 Task: Set the dithering algorithm for Open GL video output to "Blue noise".
Action: Mouse moved to (144, 22)
Screenshot: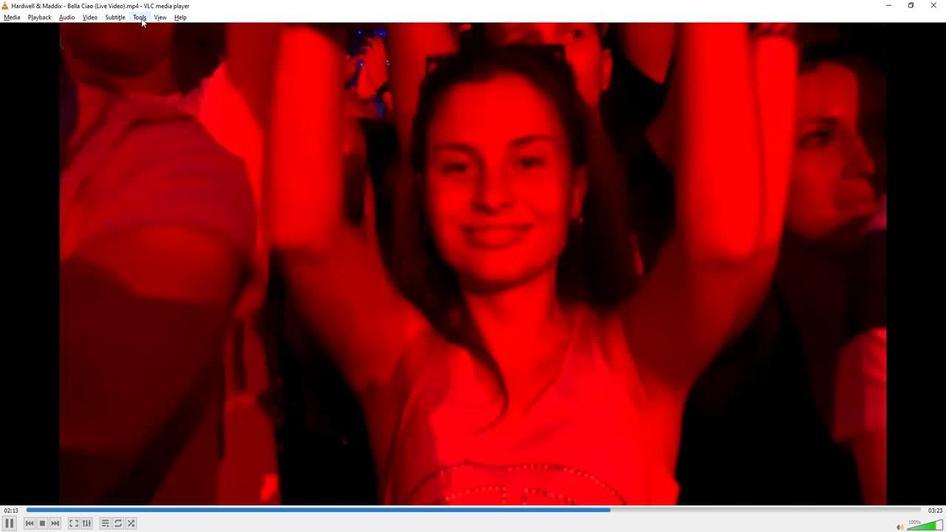 
Action: Mouse pressed left at (144, 22)
Screenshot: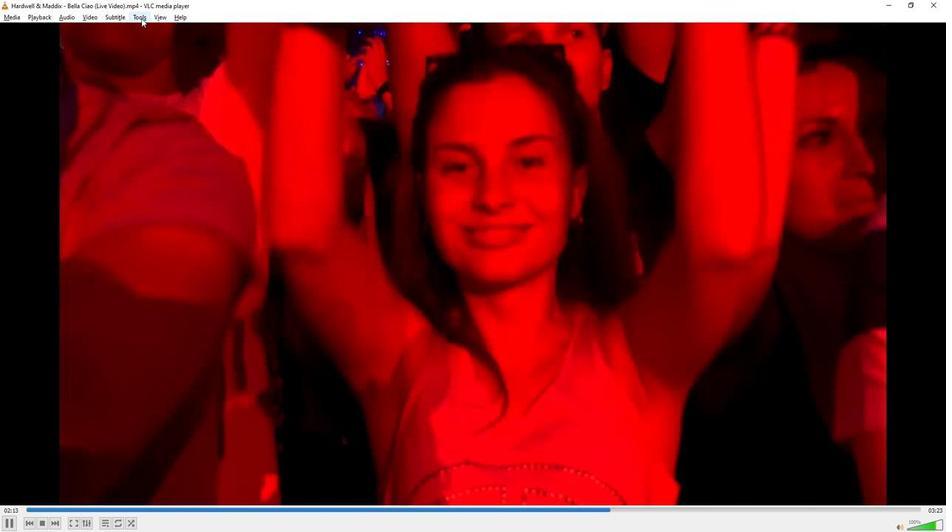
Action: Mouse moved to (158, 133)
Screenshot: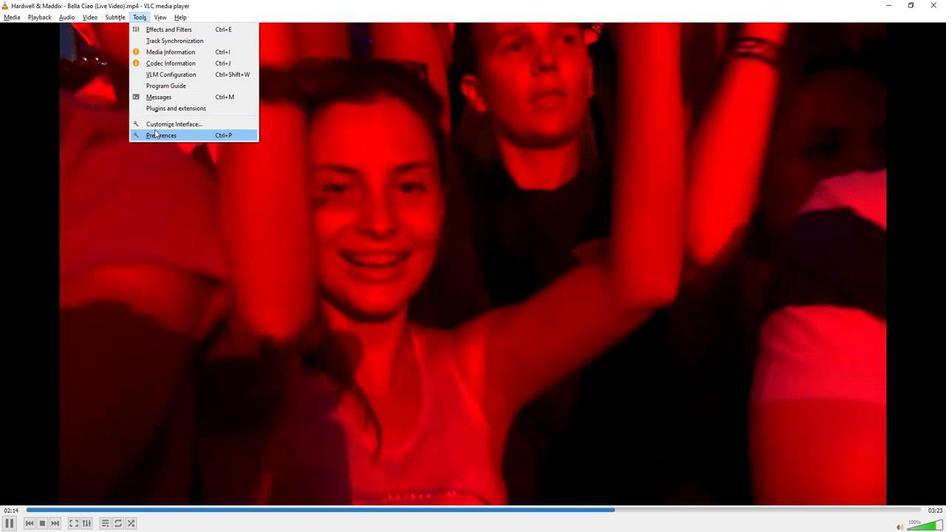 
Action: Mouse pressed left at (158, 133)
Screenshot: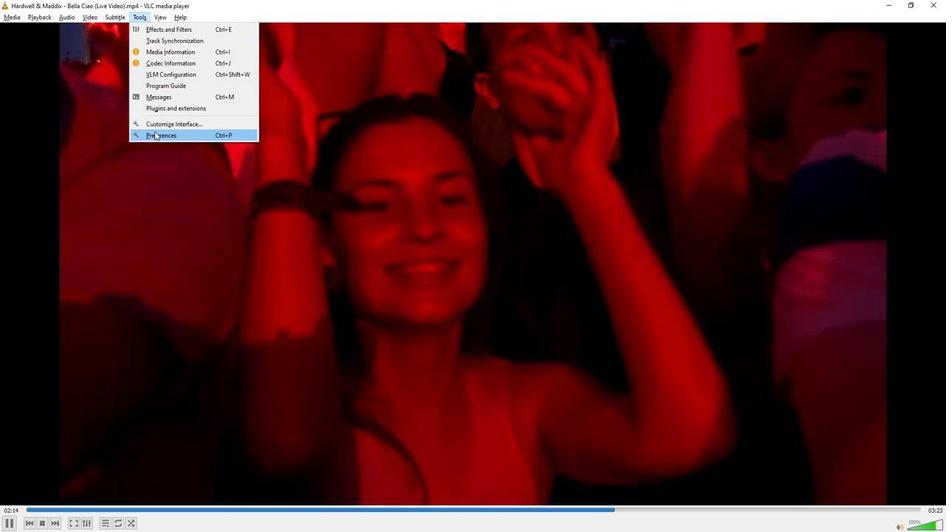 
Action: Mouse moved to (212, 419)
Screenshot: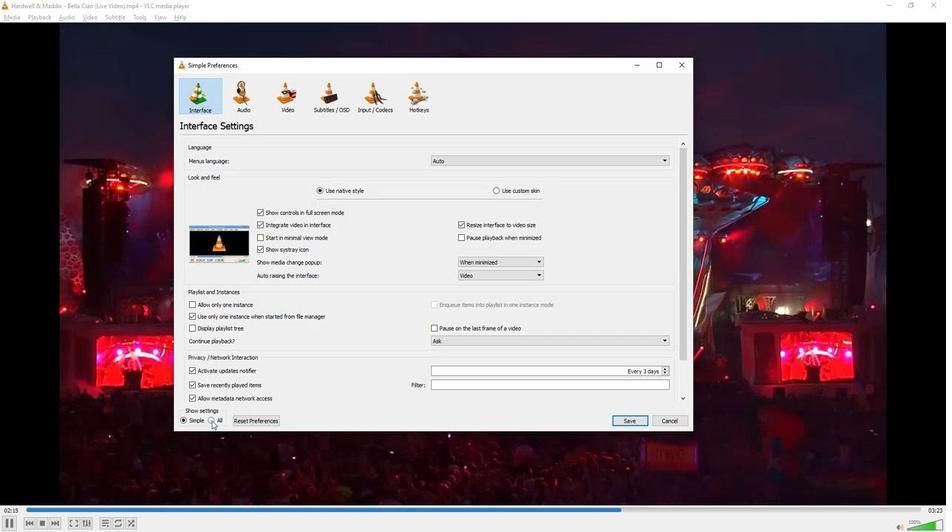 
Action: Mouse pressed left at (212, 419)
Screenshot: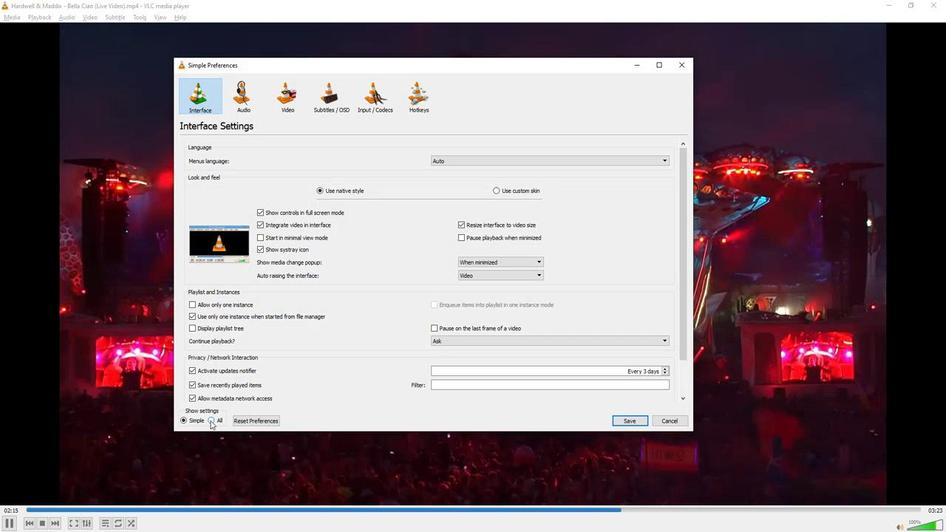 
Action: Mouse moved to (214, 345)
Screenshot: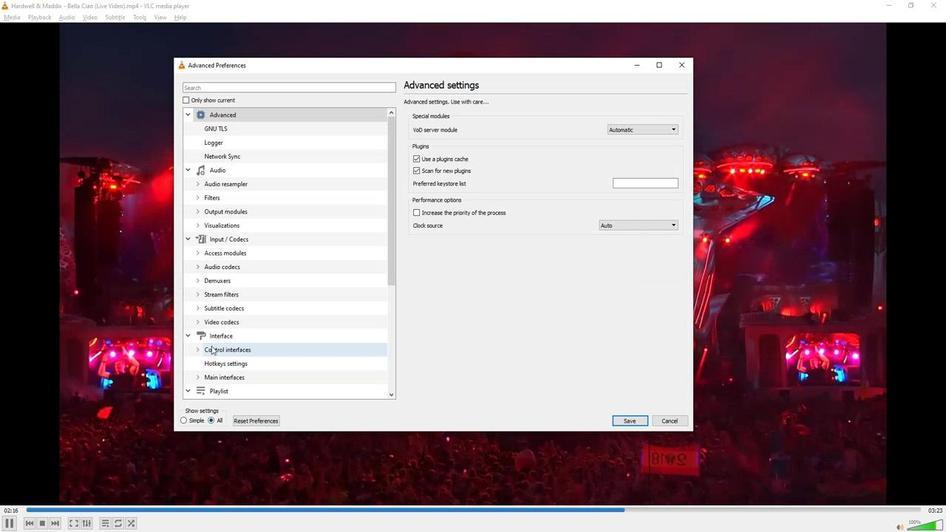 
Action: Mouse scrolled (214, 345) with delta (0, 0)
Screenshot: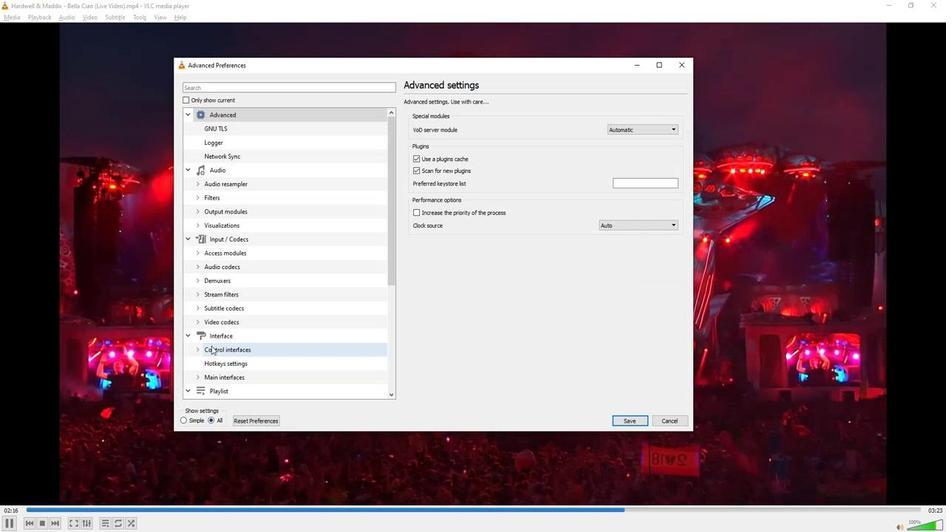 
Action: Mouse moved to (214, 345)
Screenshot: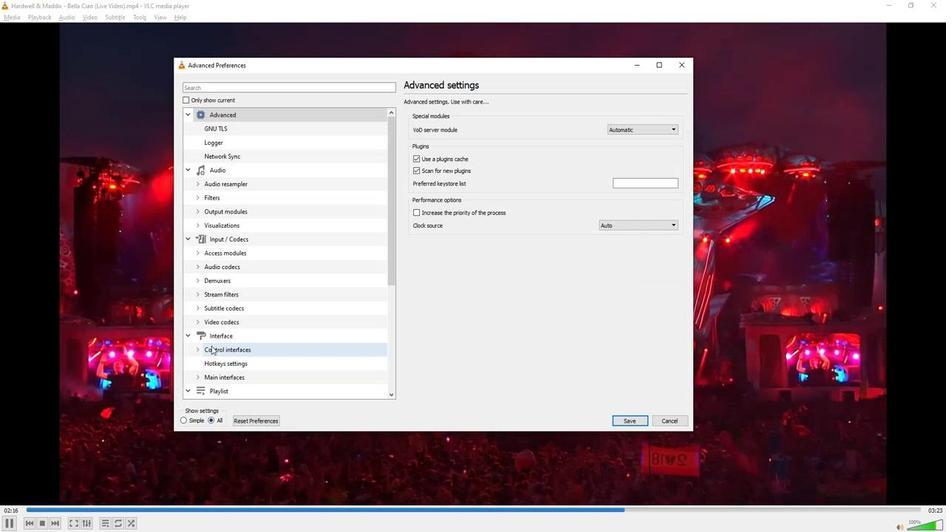 
Action: Mouse scrolled (214, 345) with delta (0, 0)
Screenshot: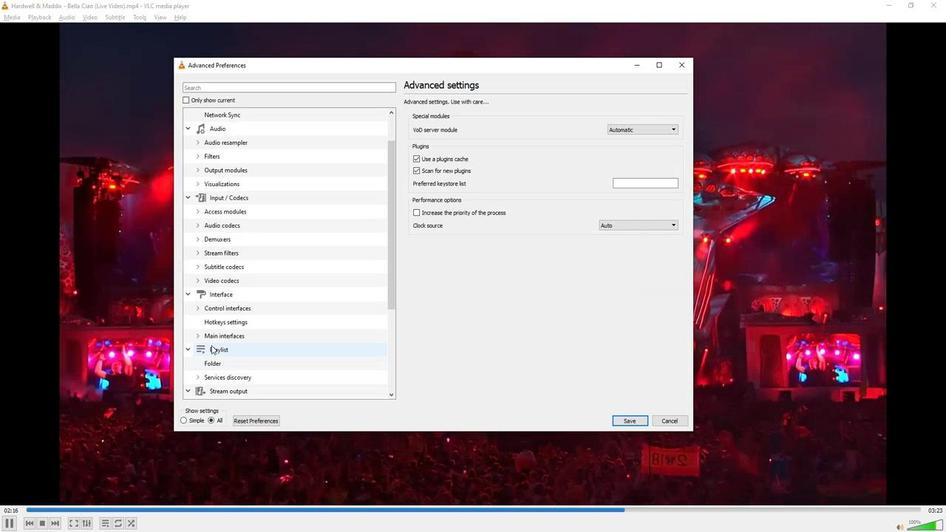 
Action: Mouse scrolled (214, 345) with delta (0, 0)
Screenshot: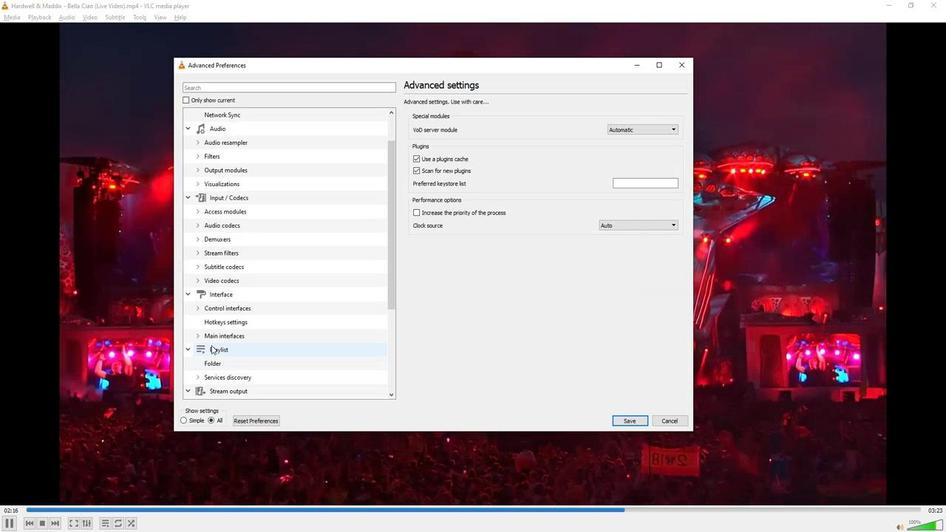 
Action: Mouse moved to (214, 345)
Screenshot: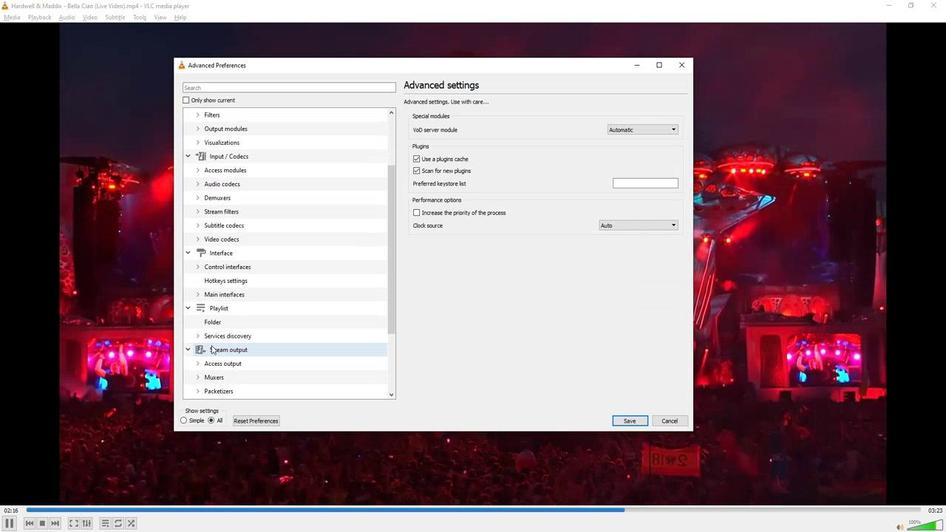 
Action: Mouse scrolled (214, 345) with delta (0, 0)
Screenshot: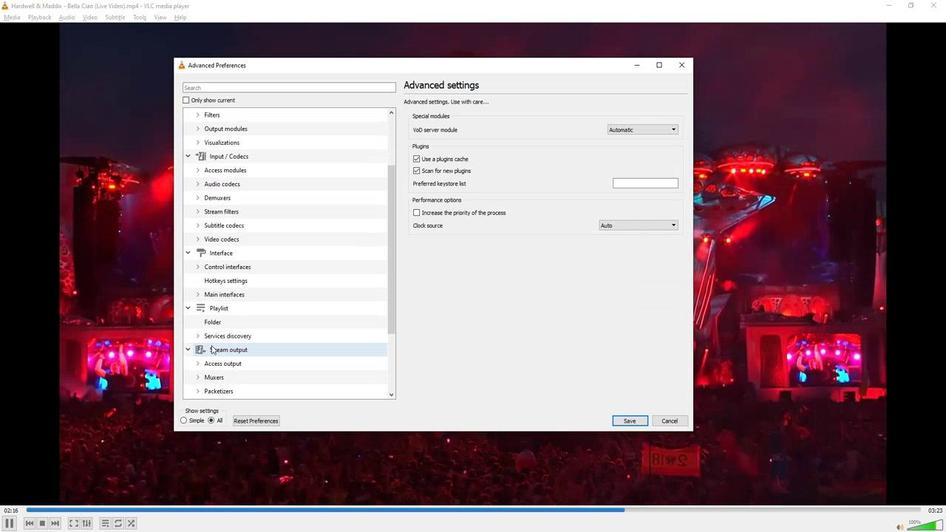 
Action: Mouse scrolled (214, 345) with delta (0, 0)
Screenshot: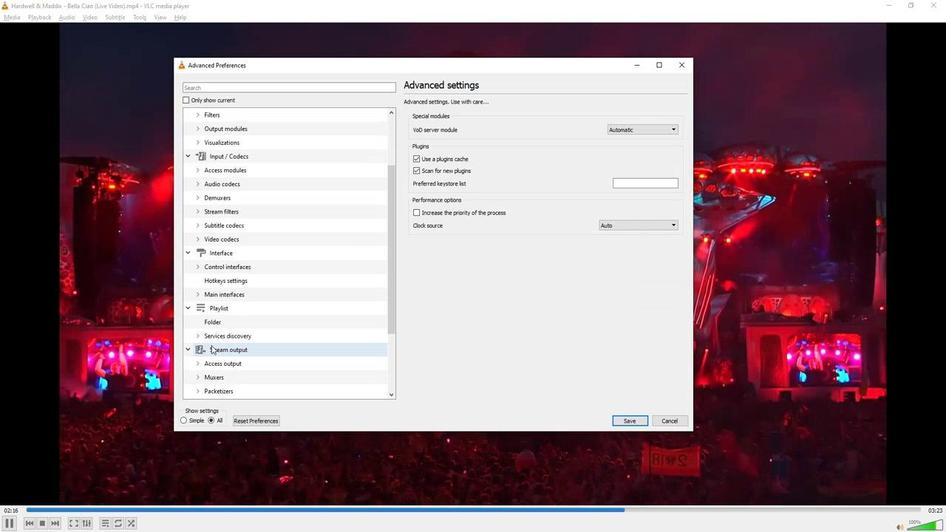 
Action: Mouse scrolled (214, 345) with delta (0, 0)
Screenshot: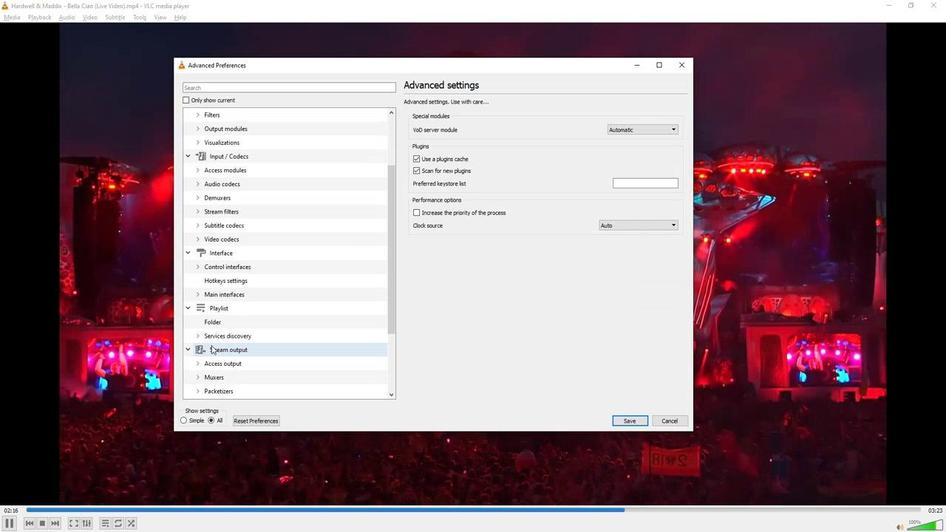 
Action: Mouse scrolled (214, 345) with delta (0, 0)
Screenshot: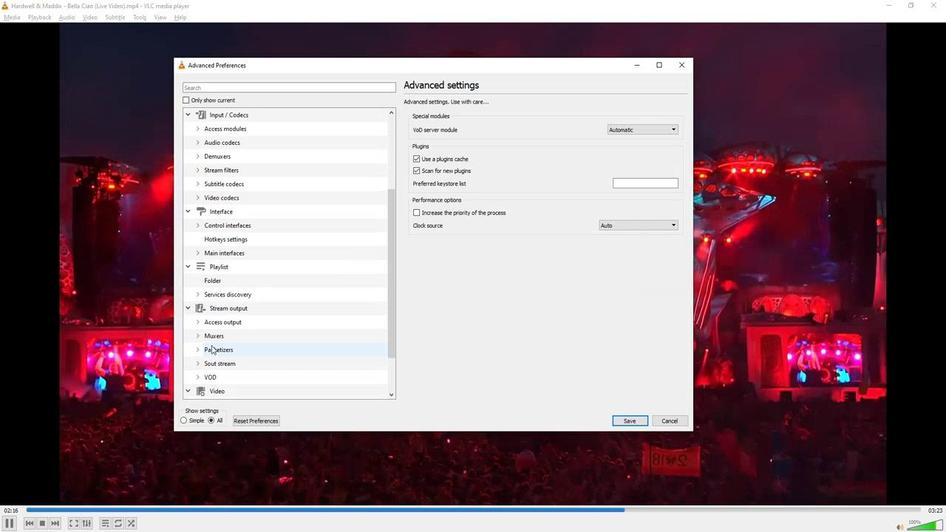 
Action: Mouse moved to (201, 362)
Screenshot: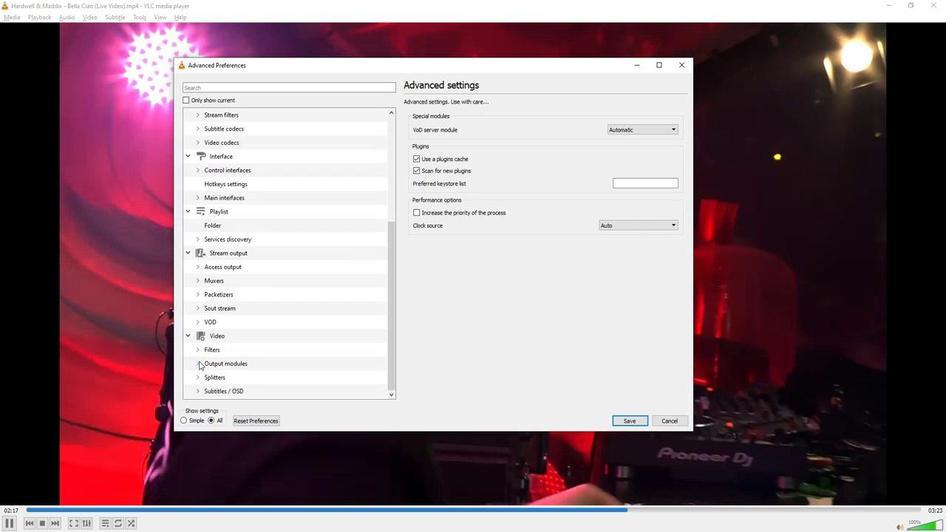 
Action: Mouse pressed left at (201, 362)
Screenshot: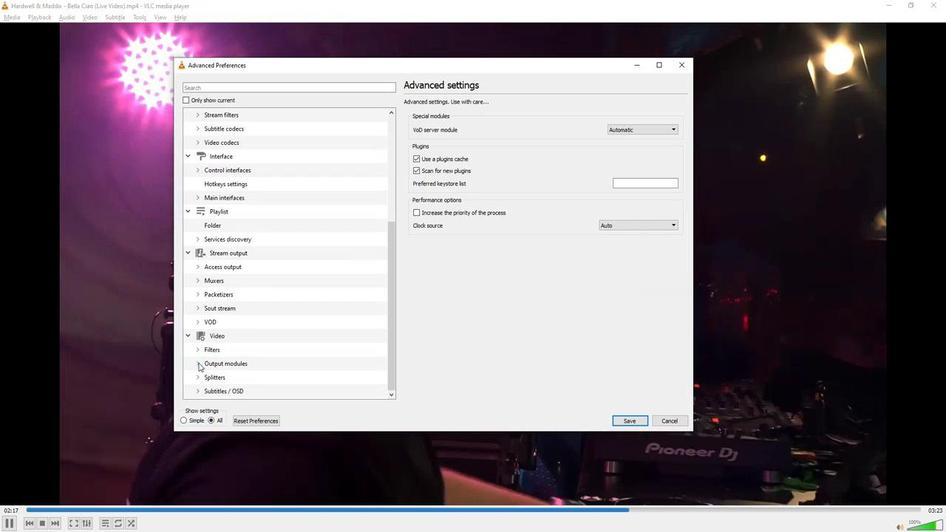 
Action: Mouse moved to (229, 348)
Screenshot: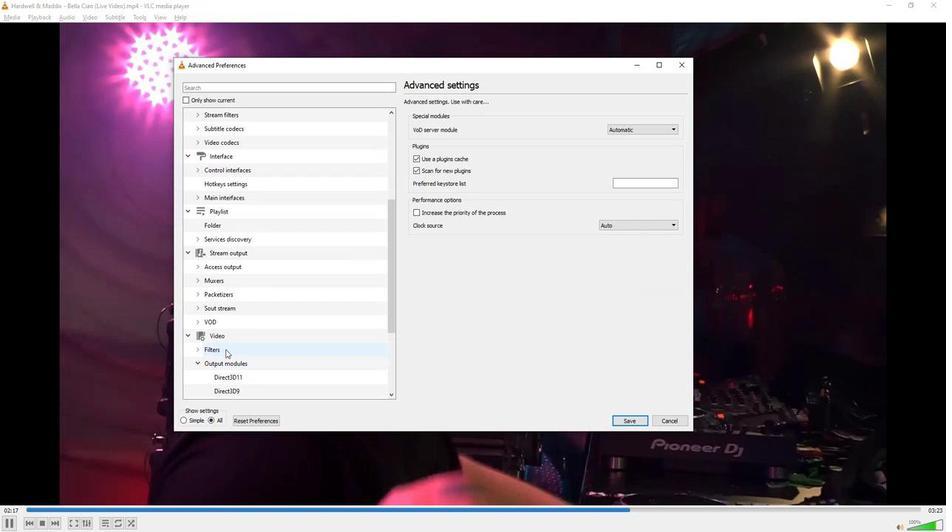 
Action: Mouse scrolled (229, 348) with delta (0, 0)
Screenshot: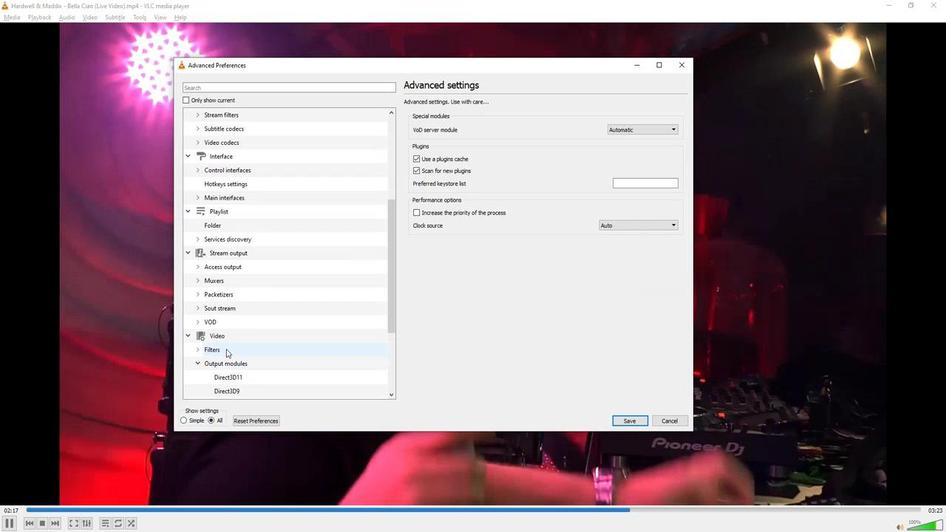
Action: Mouse scrolled (229, 348) with delta (0, 0)
Screenshot: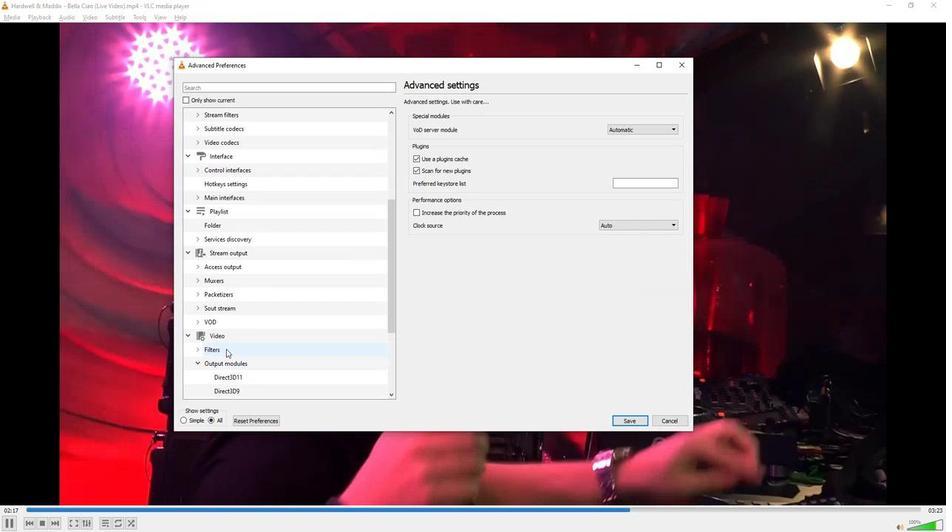
Action: Mouse scrolled (229, 348) with delta (0, 0)
Screenshot: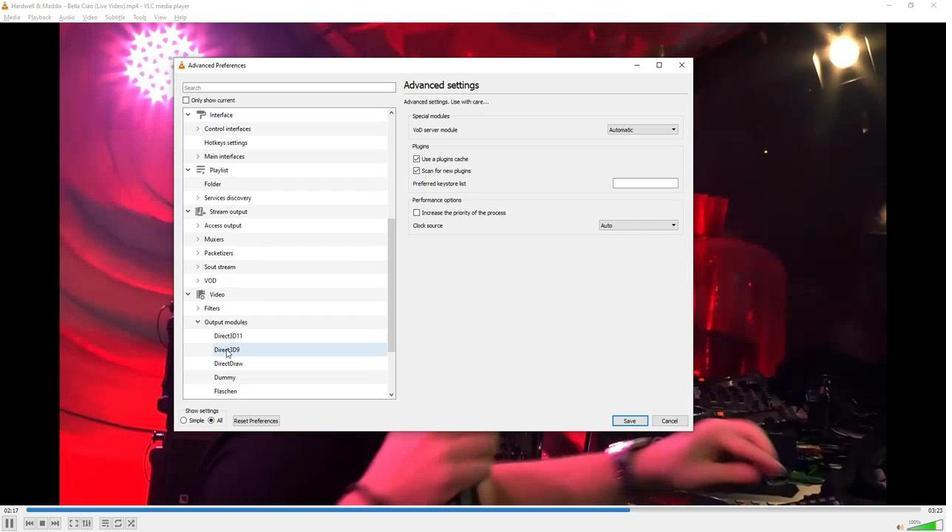 
Action: Mouse scrolled (229, 348) with delta (0, 0)
Screenshot: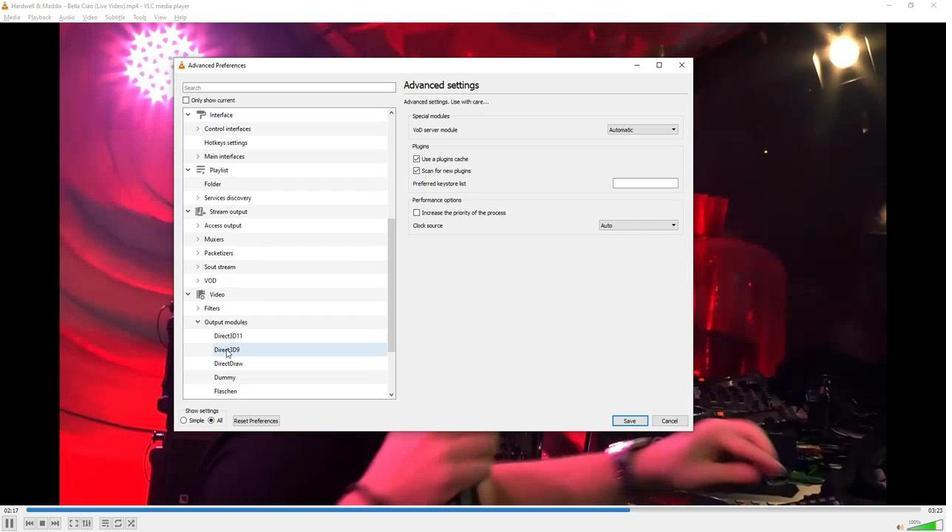 
Action: Mouse scrolled (229, 348) with delta (0, 0)
Screenshot: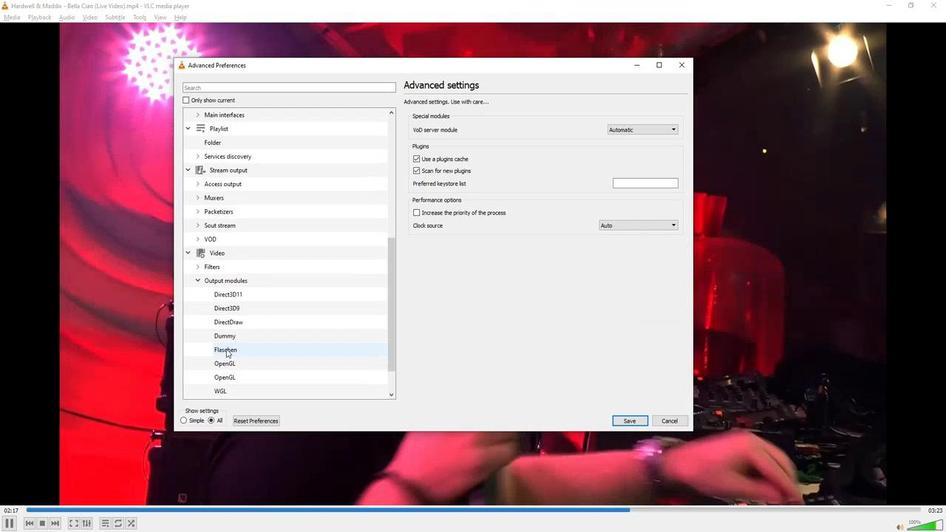 
Action: Mouse scrolled (229, 348) with delta (0, 0)
Screenshot: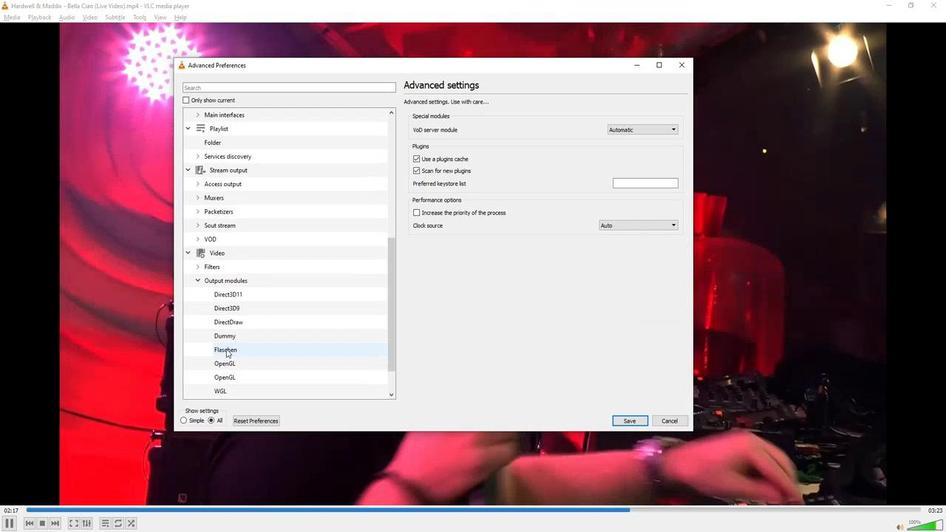 
Action: Mouse scrolled (229, 348) with delta (0, 0)
Screenshot: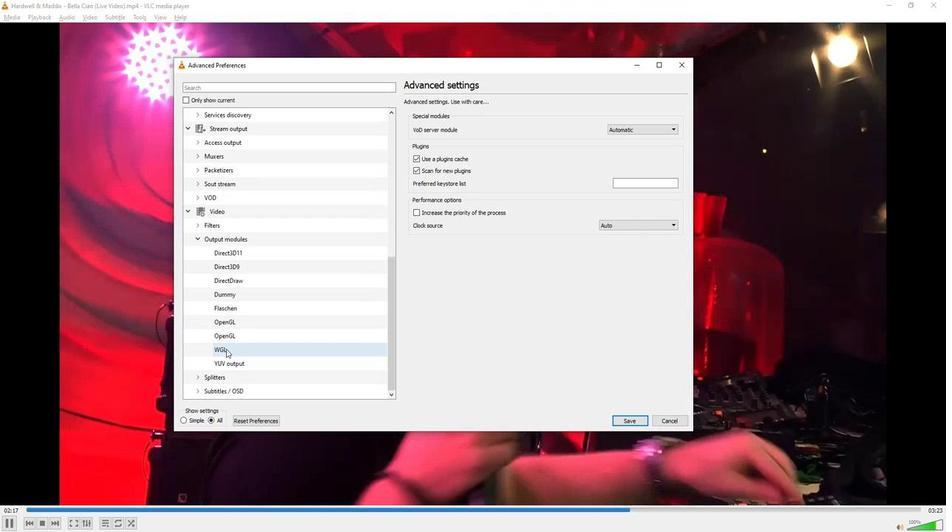 
Action: Mouse moved to (232, 323)
Screenshot: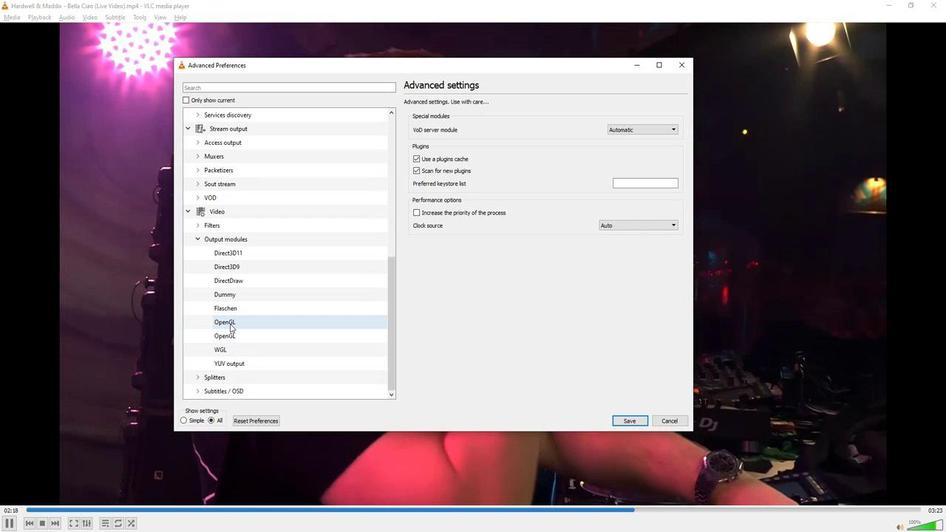 
Action: Mouse pressed left at (232, 323)
Screenshot: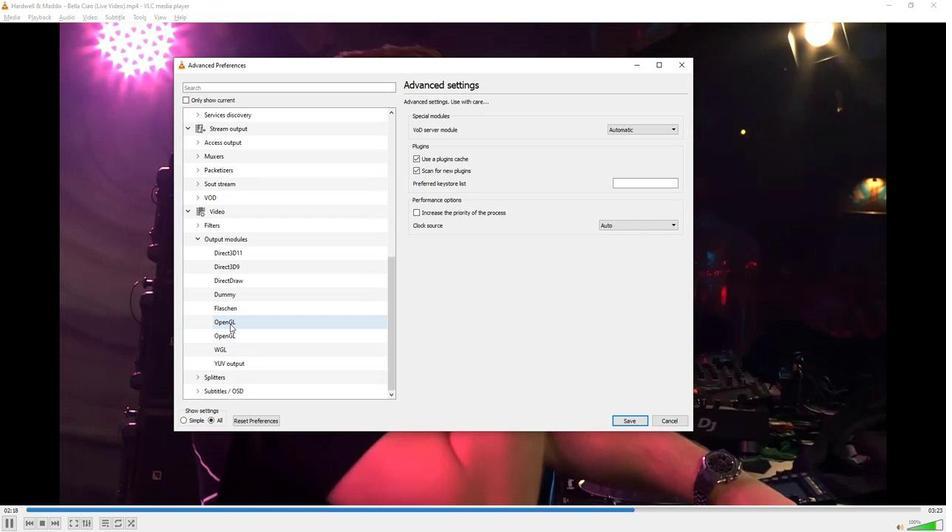 
Action: Mouse moved to (603, 267)
Screenshot: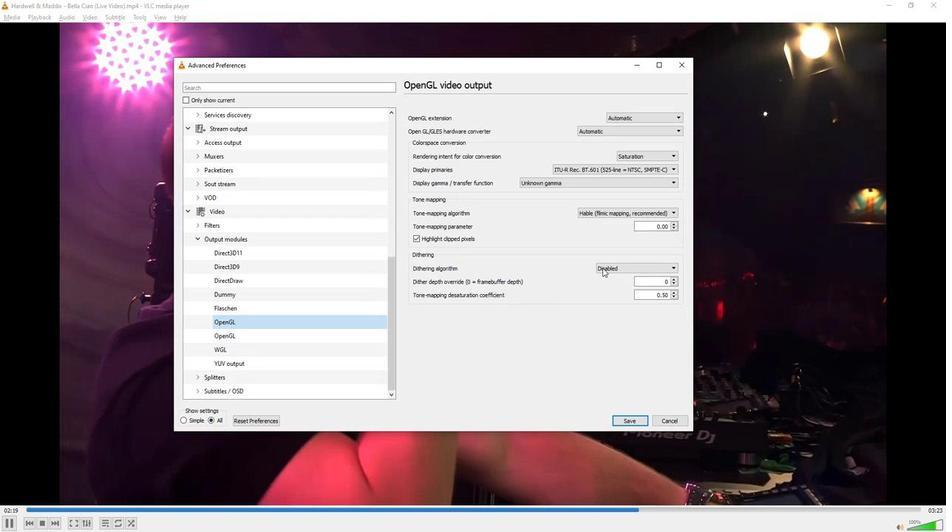 
Action: Mouse pressed left at (603, 267)
Screenshot: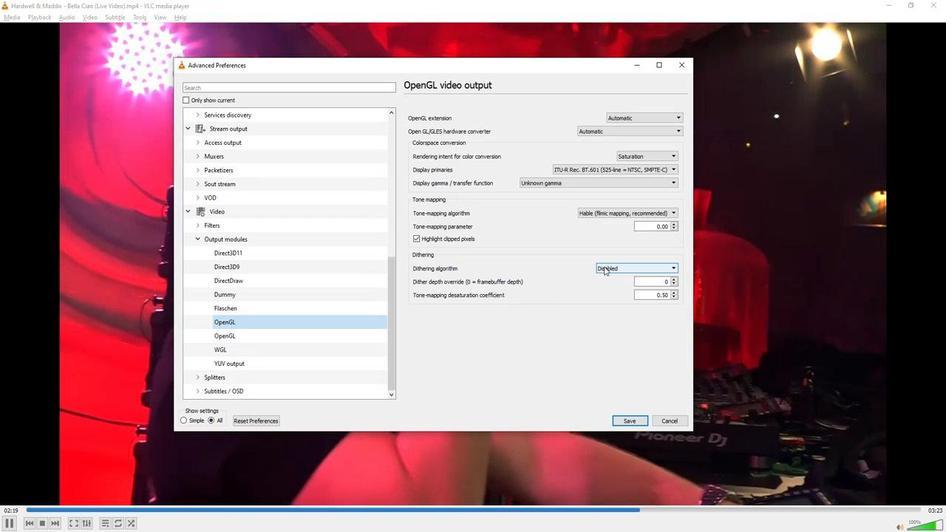 
Action: Mouse moved to (603, 283)
Screenshot: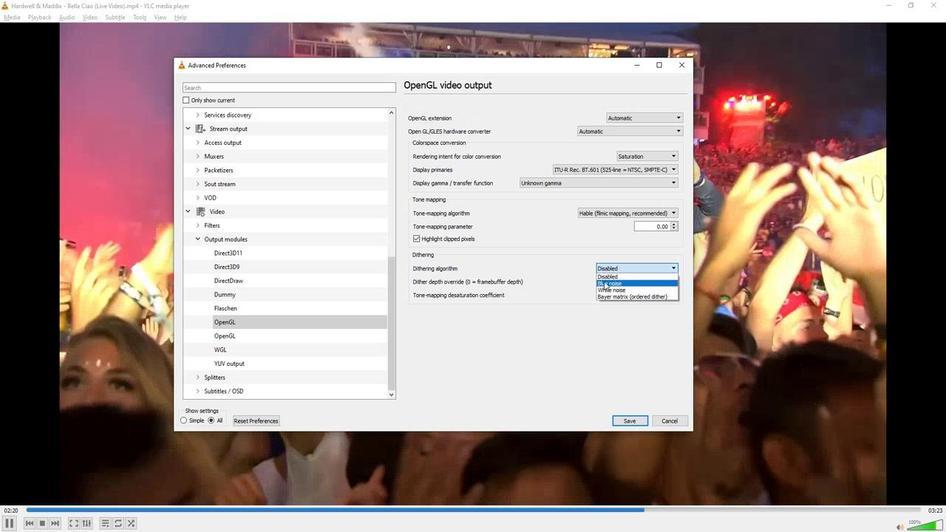 
Action: Mouse pressed left at (603, 283)
Screenshot: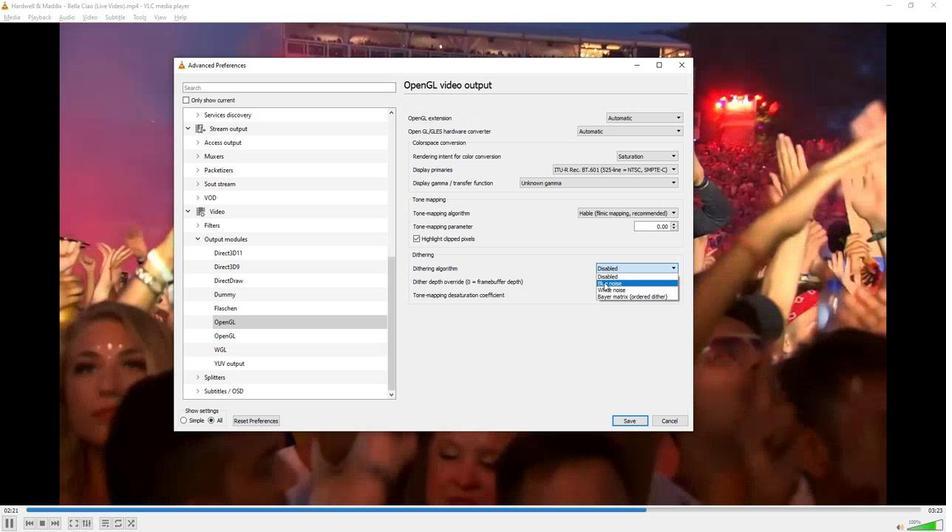 
Action: Mouse moved to (541, 355)
Screenshot: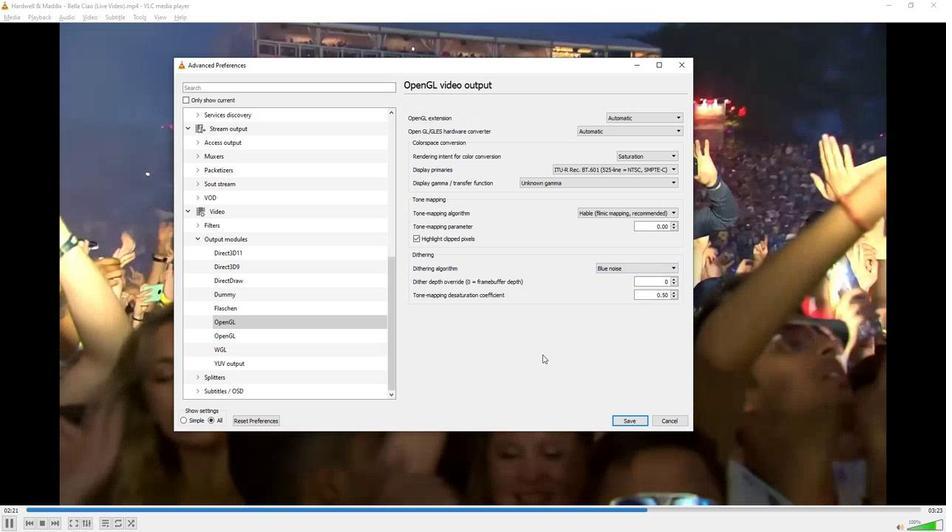 
